 Task: Add the Evernote add-in to your Outlook account.
Action: Mouse moved to (43, 33)
Screenshot: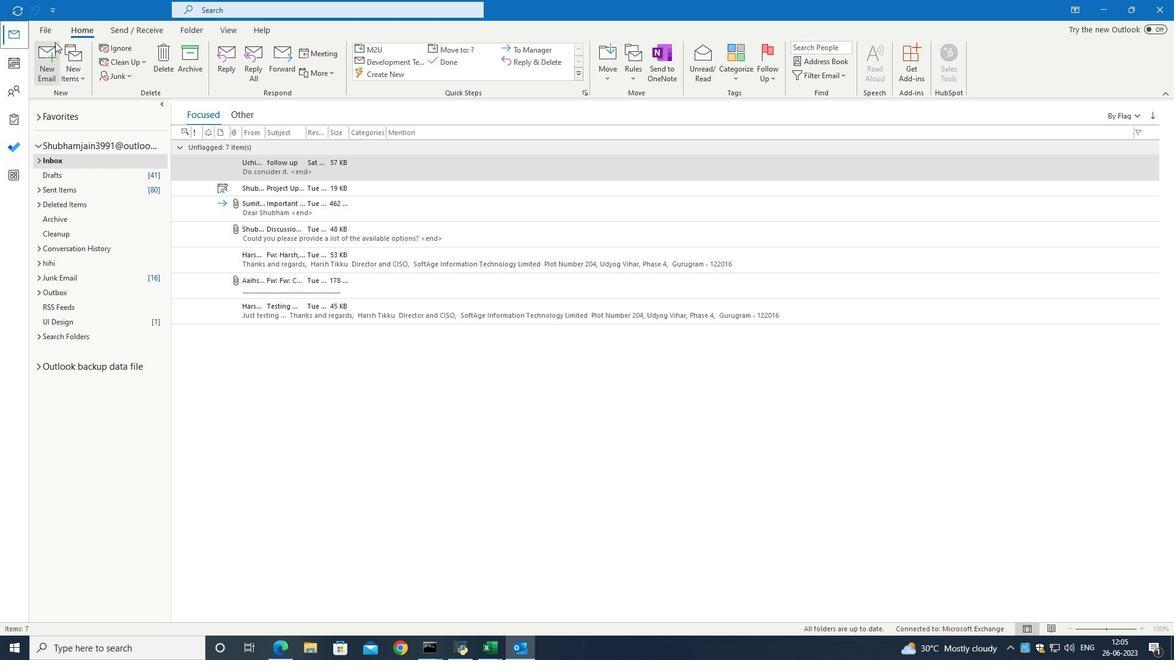 
Action: Mouse pressed left at (43, 33)
Screenshot: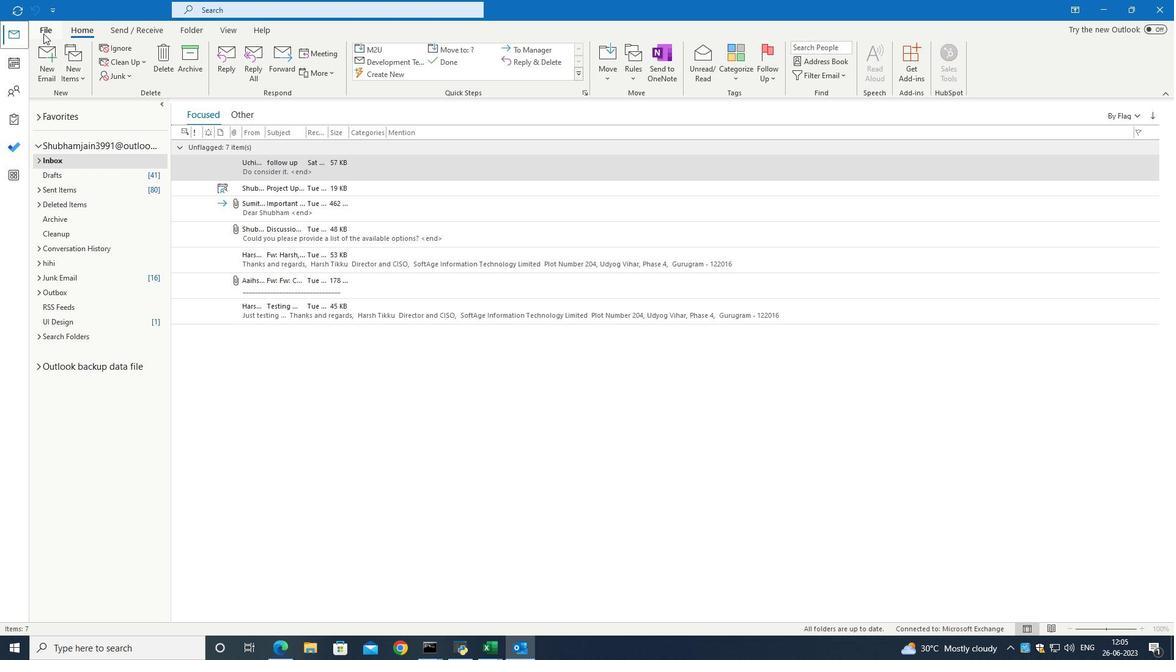 
Action: Mouse moved to (43, 59)
Screenshot: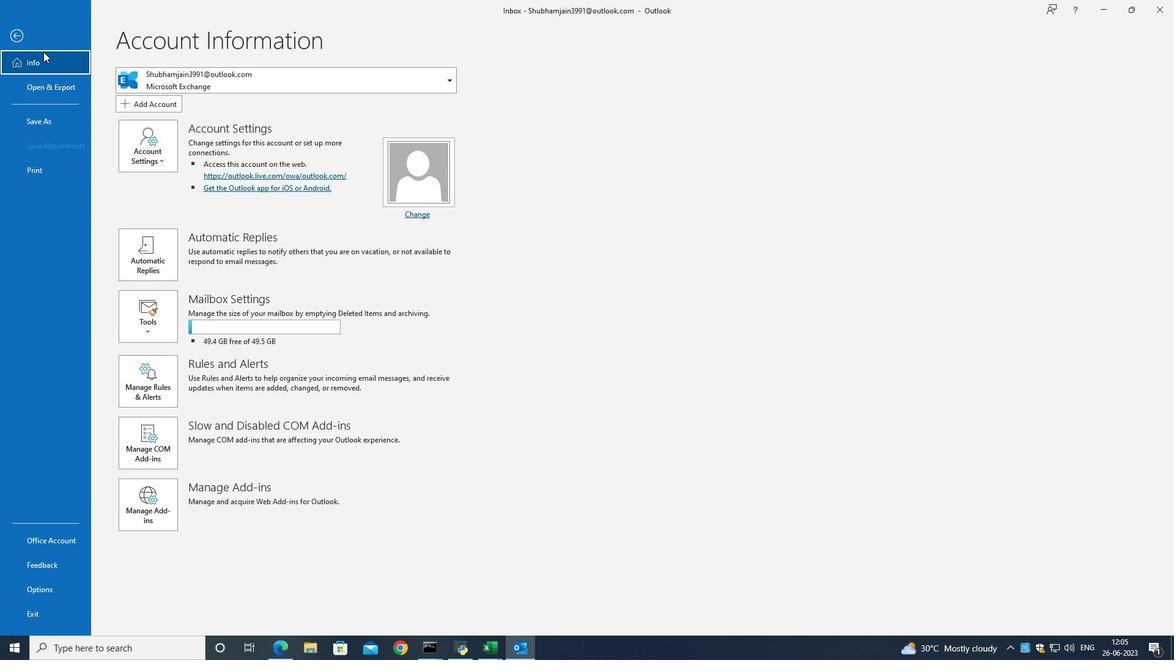 
Action: Mouse pressed left at (43, 59)
Screenshot: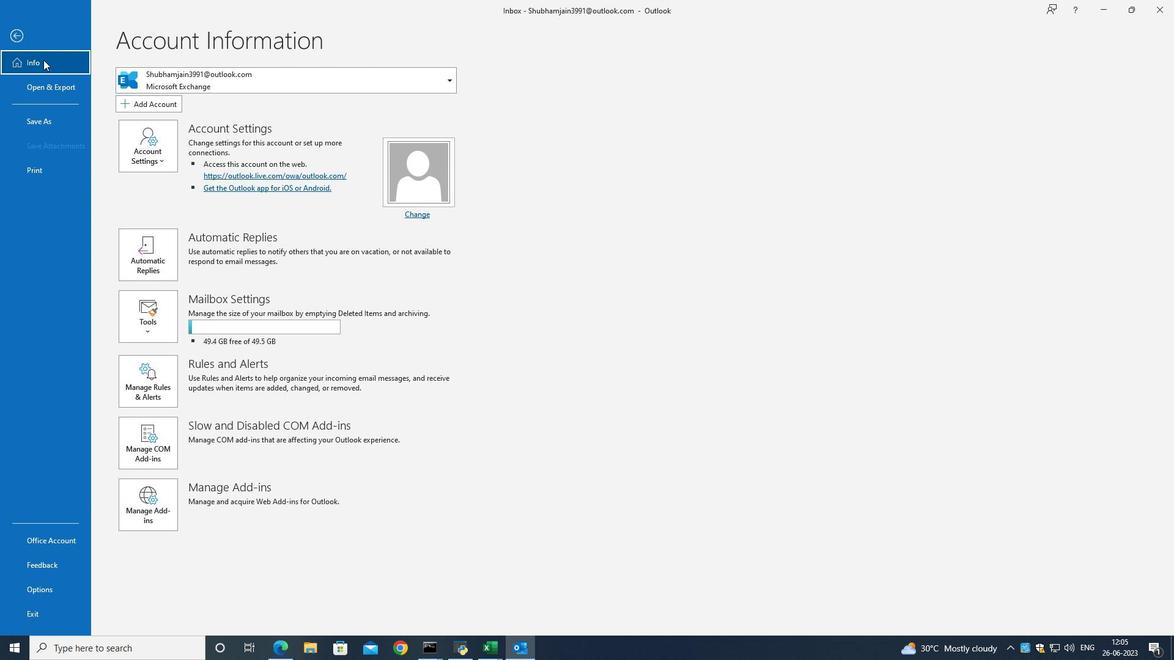
Action: Mouse moved to (158, 495)
Screenshot: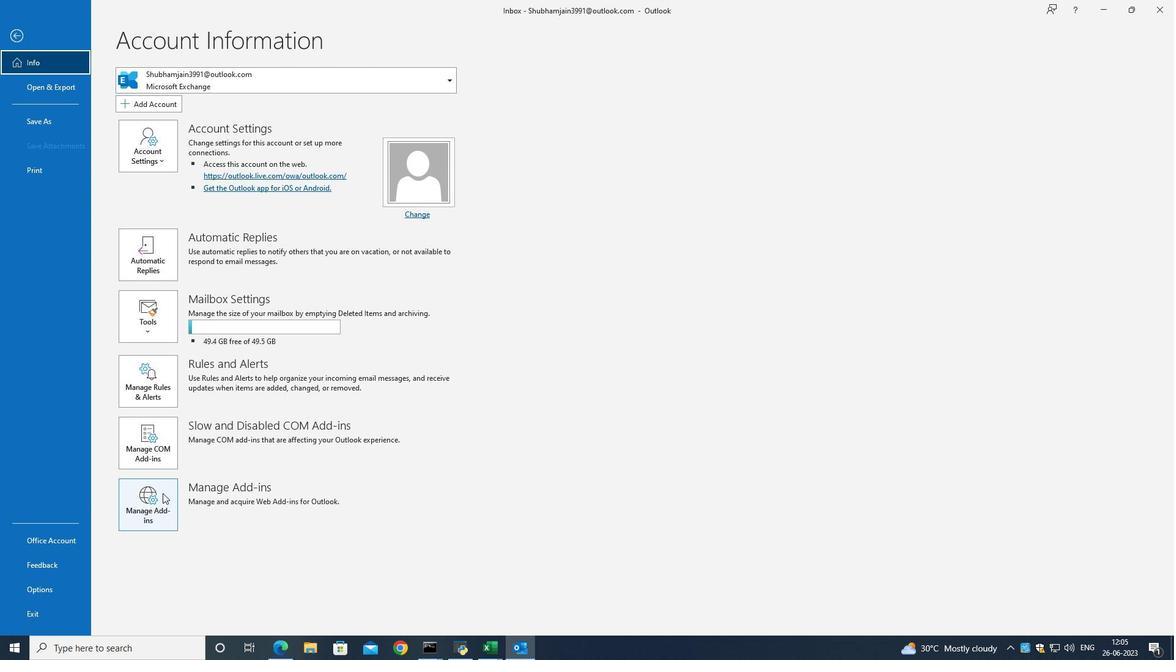 
Action: Mouse pressed left at (158, 495)
Screenshot: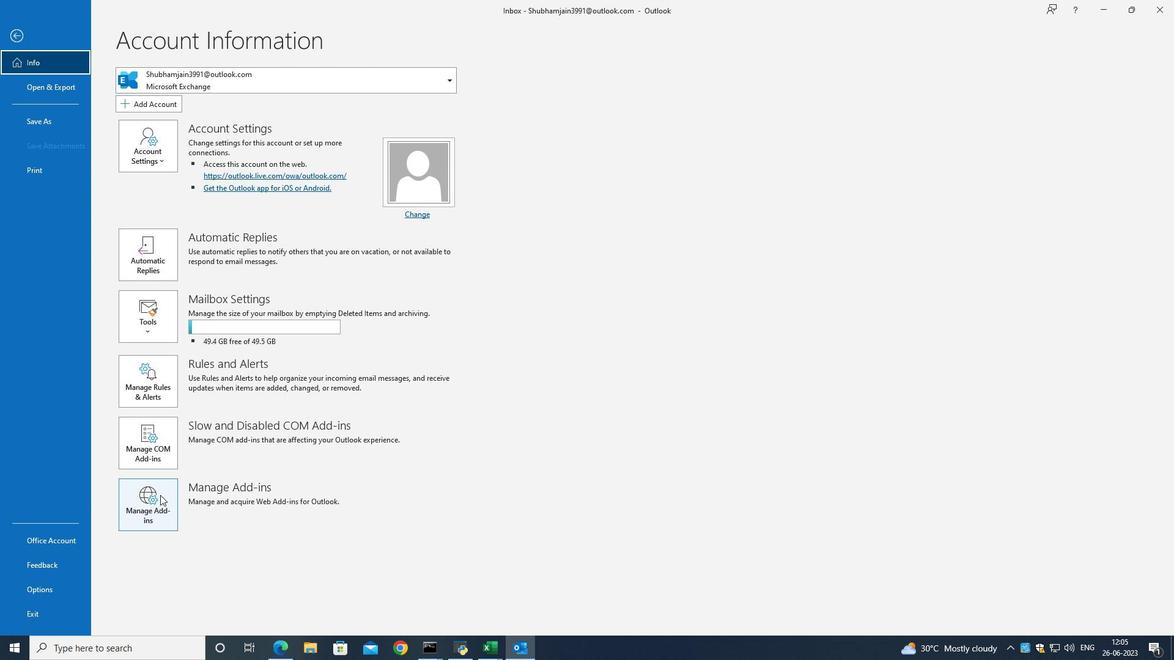 
Action: Mouse moved to (481, 329)
Screenshot: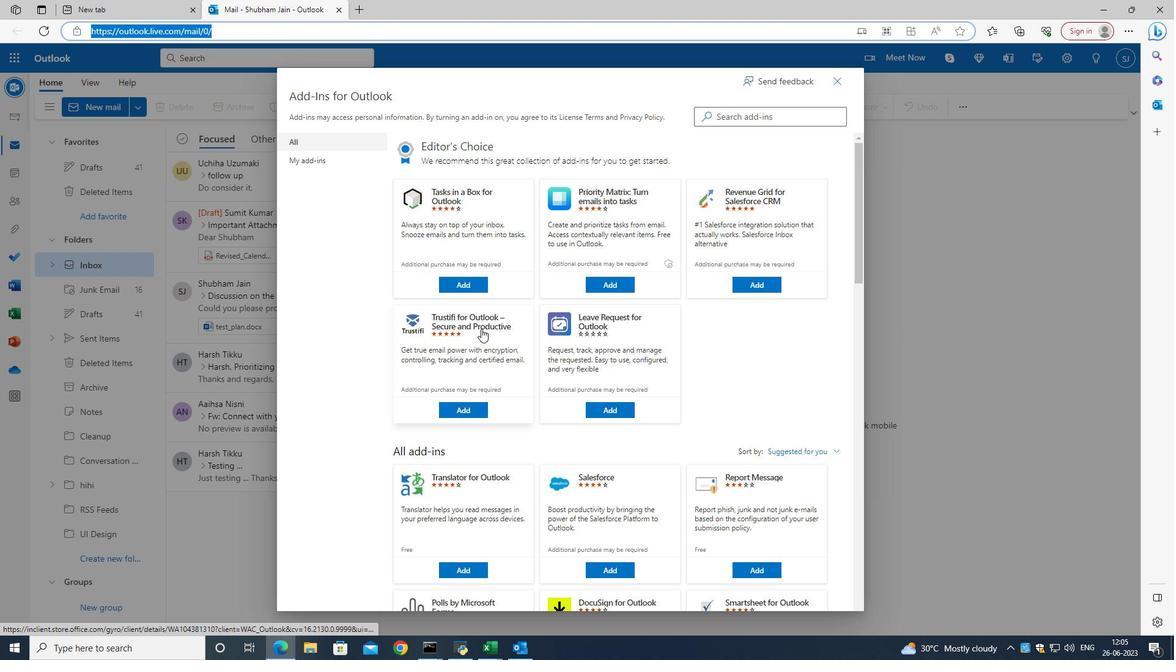 
Action: Mouse scrolled (481, 328) with delta (0, 0)
Screenshot: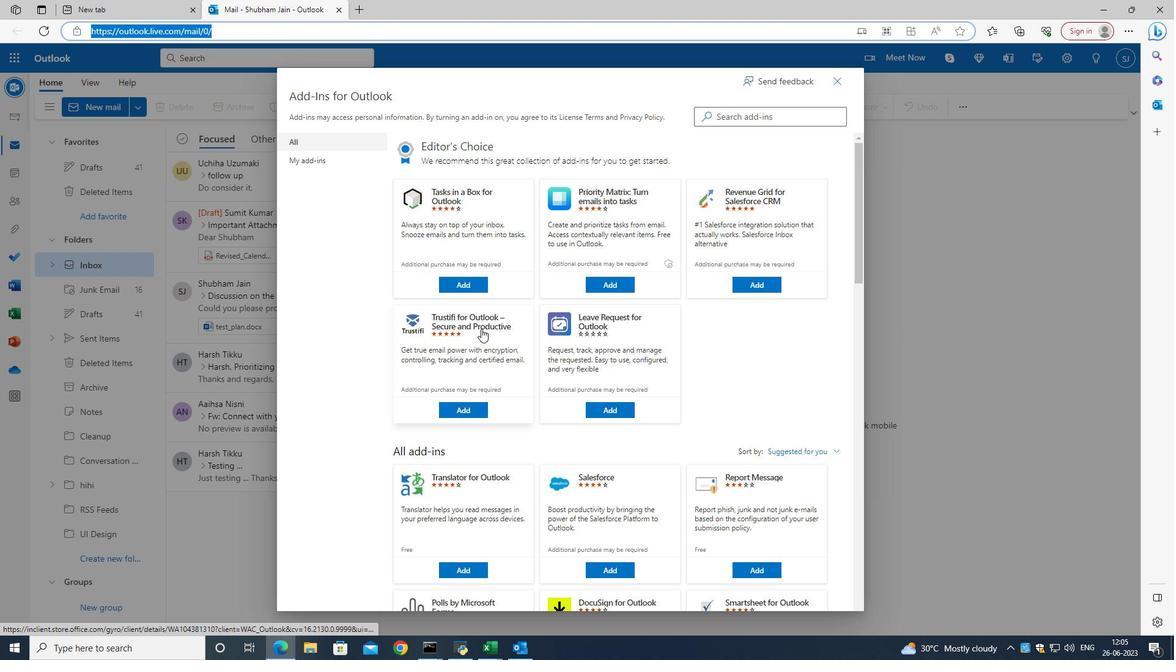 
Action: Mouse scrolled (481, 328) with delta (0, 0)
Screenshot: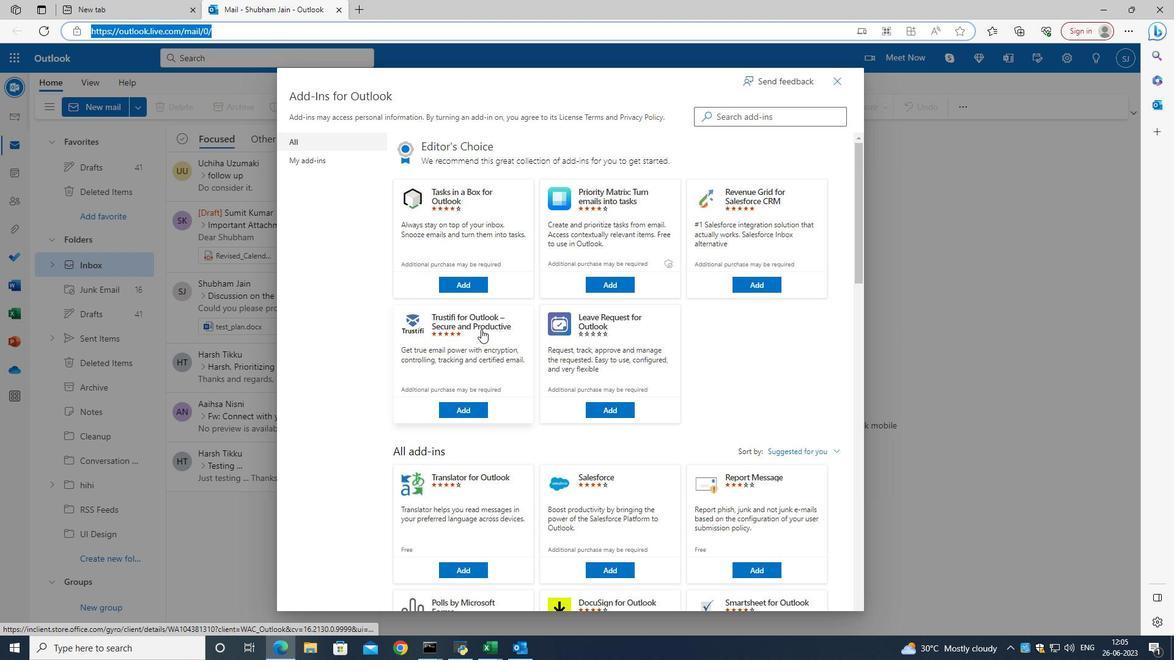 
Action: Mouse scrolled (481, 328) with delta (0, 0)
Screenshot: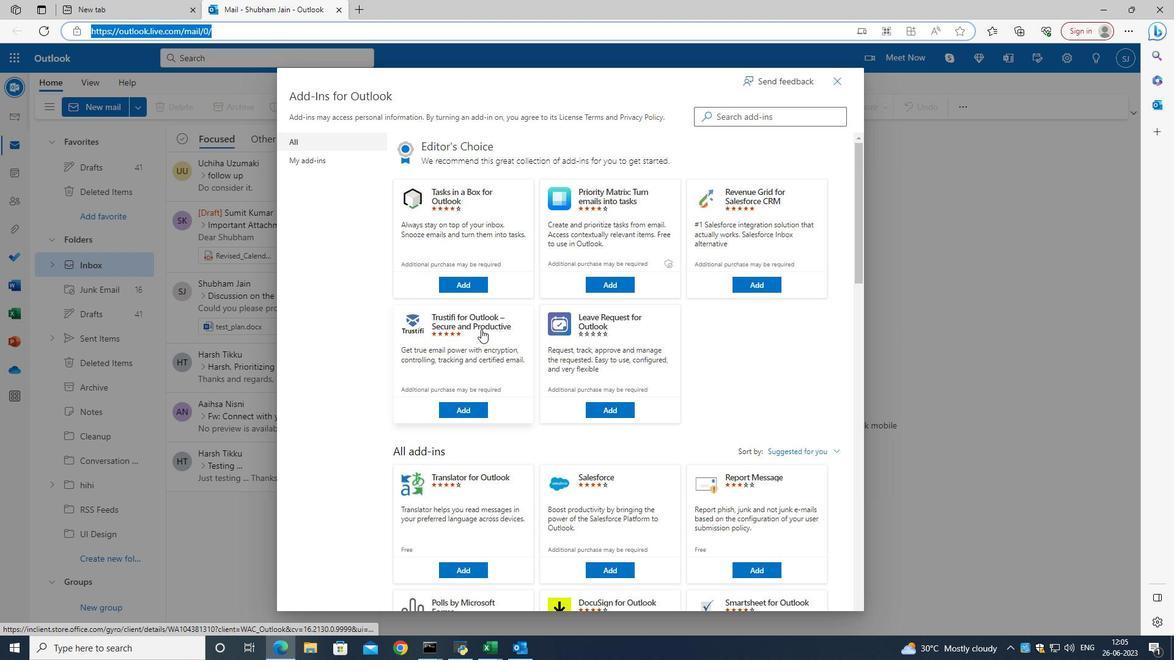 
Action: Mouse scrolled (481, 328) with delta (0, 0)
Screenshot: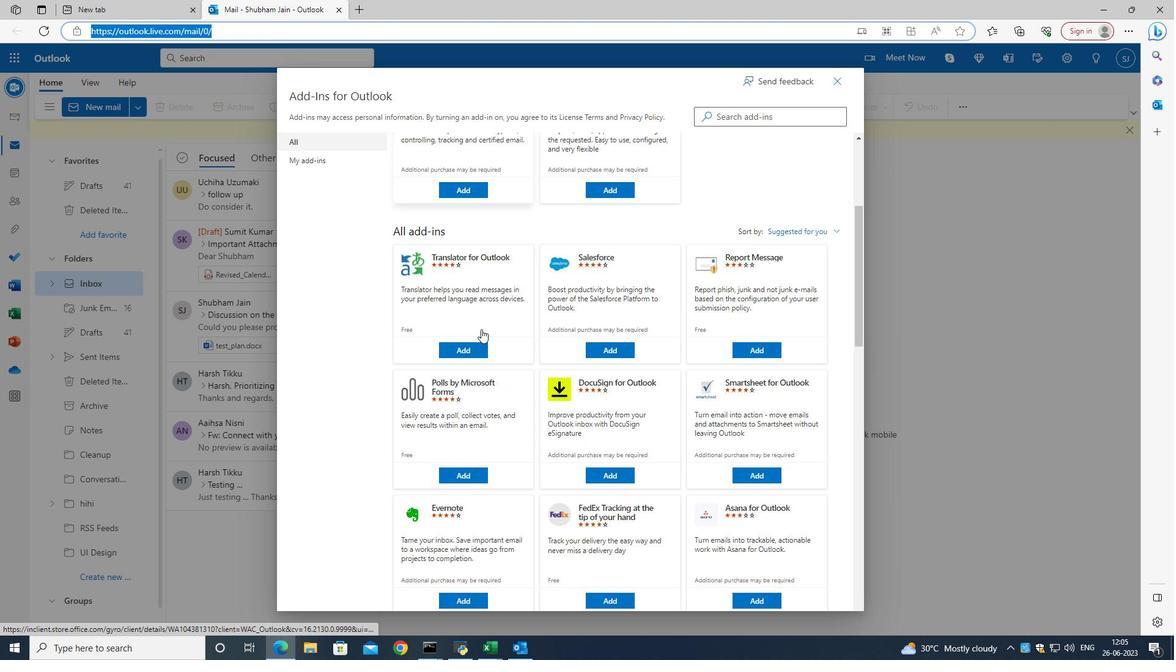 
Action: Mouse scrolled (481, 328) with delta (0, 0)
Screenshot: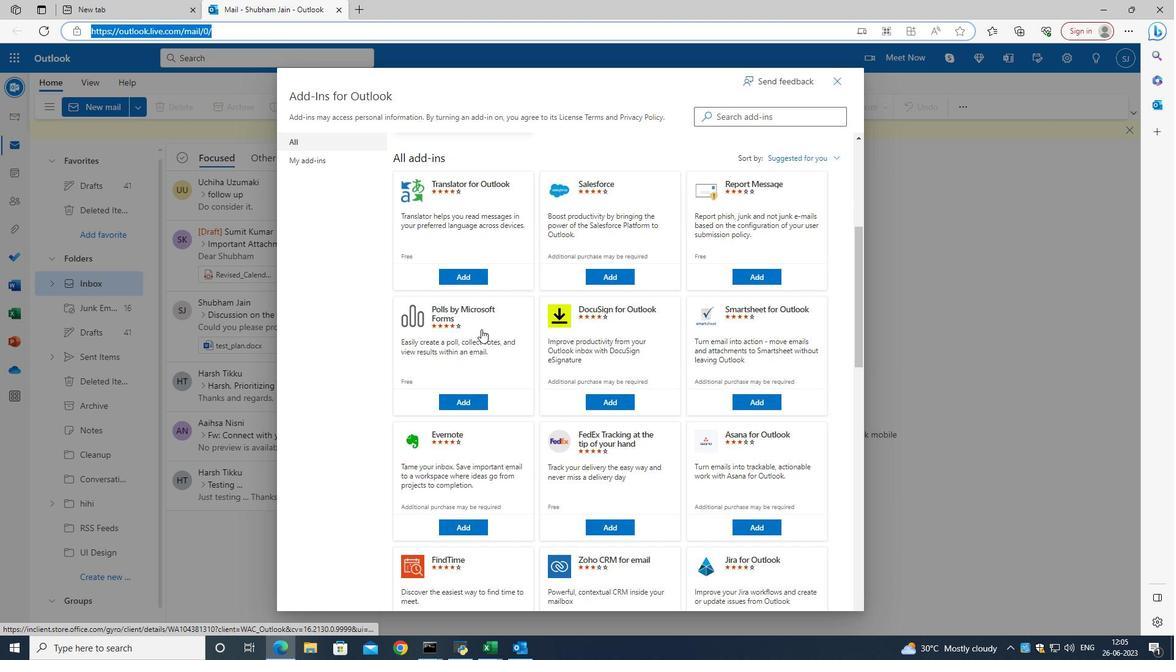 
Action: Mouse moved to (469, 447)
Screenshot: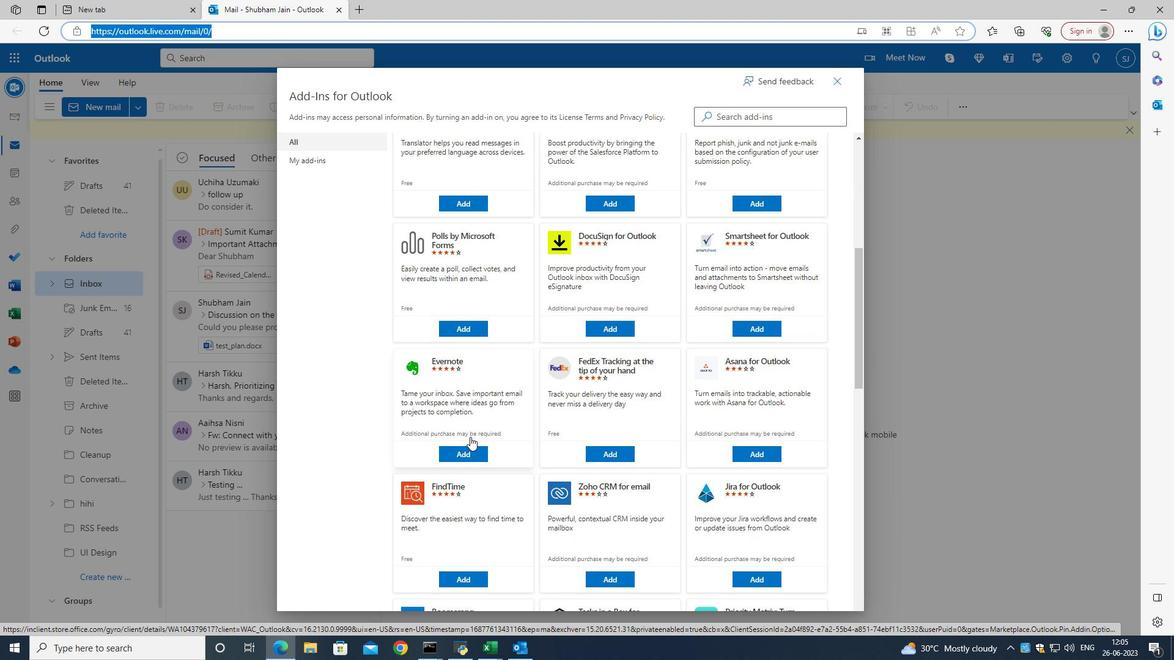 
Action: Mouse pressed left at (469, 447)
Screenshot: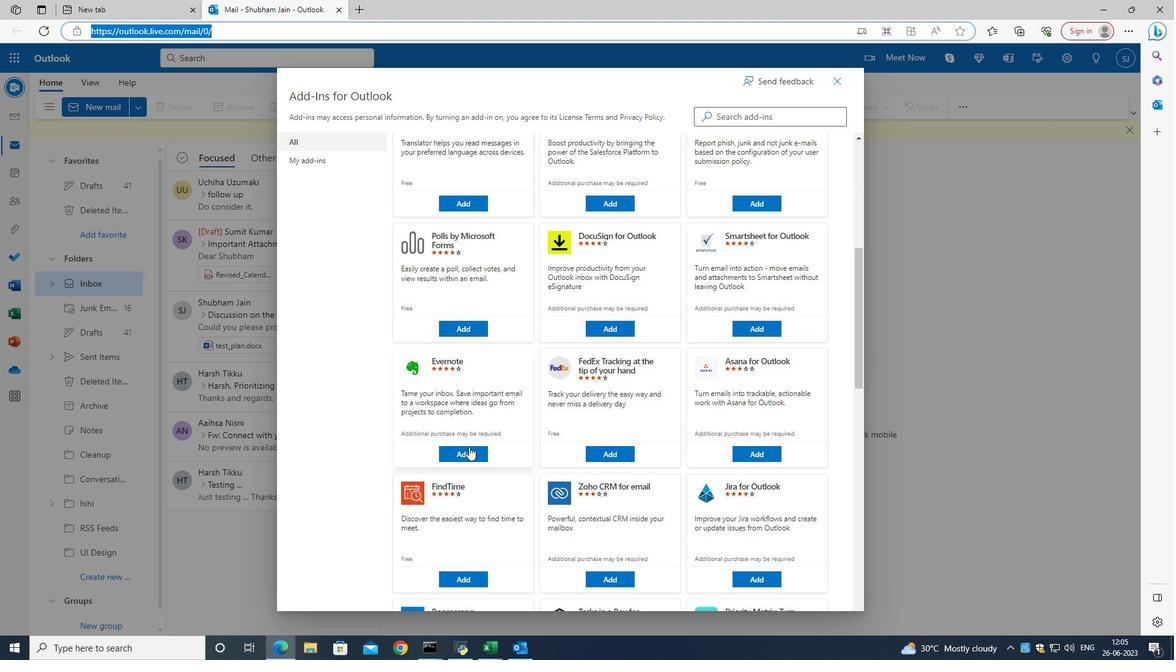 
Action: Mouse moved to (673, 251)
Screenshot: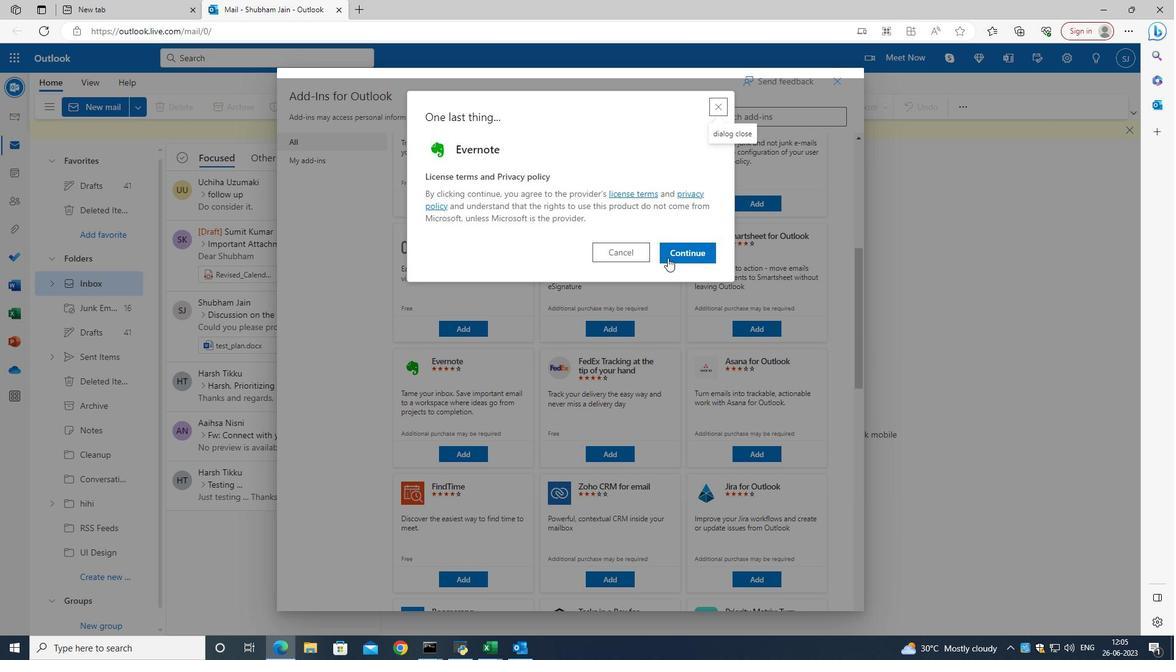 
Action: Mouse pressed left at (673, 251)
Screenshot: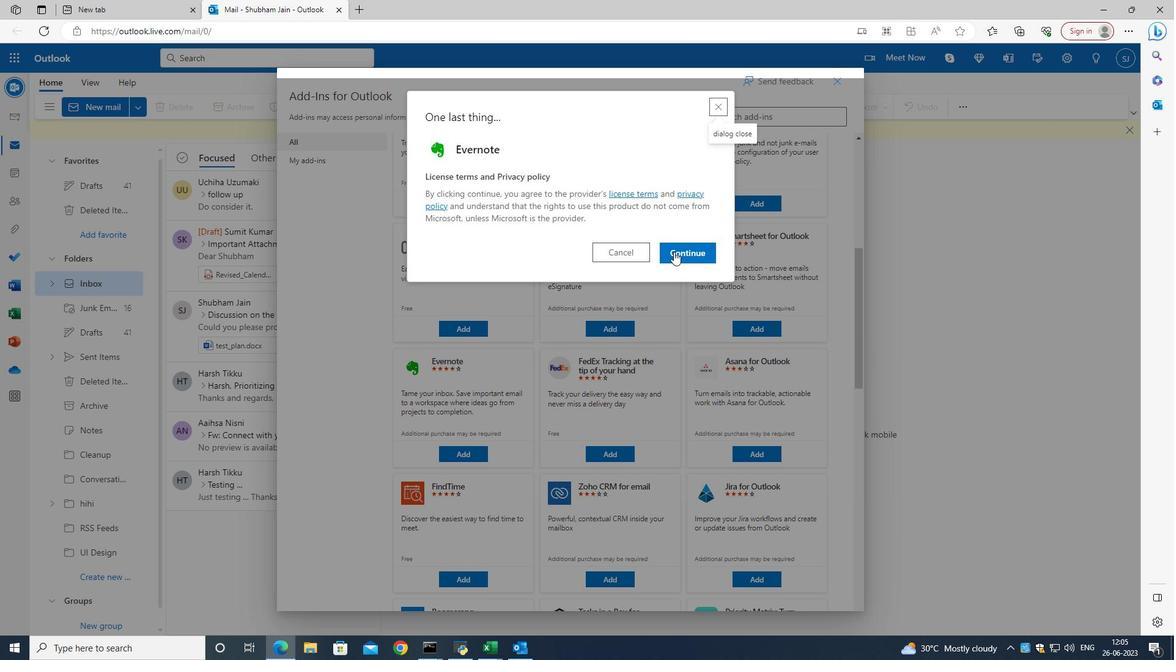 
Action: Mouse moved to (629, 245)
Screenshot: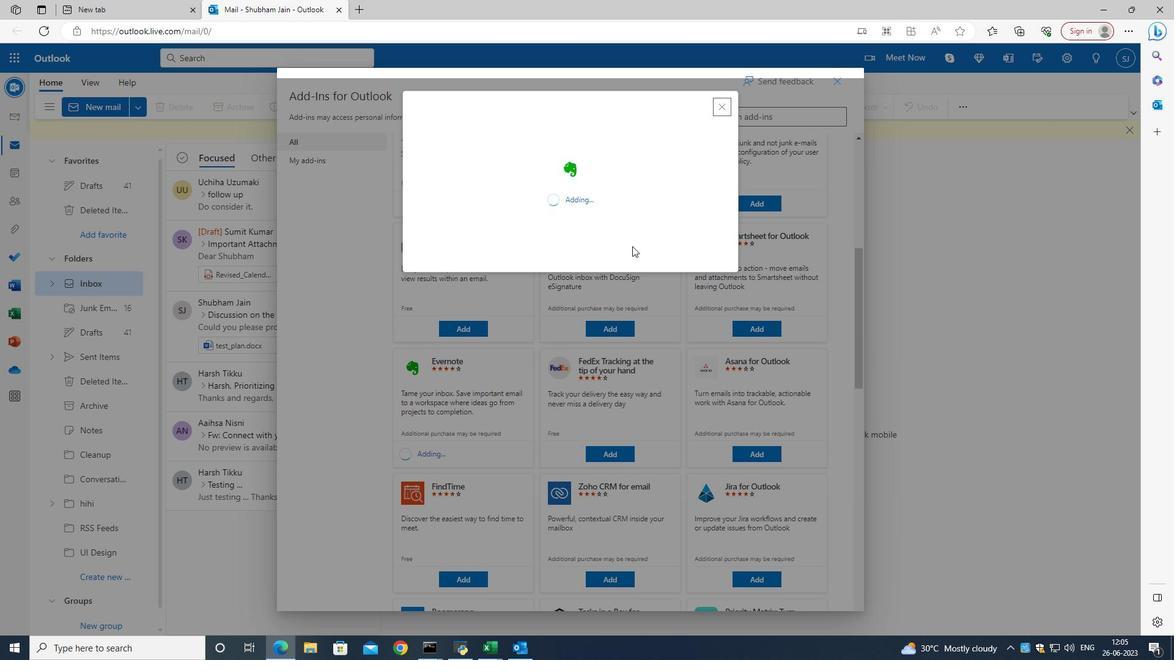 
